 Task: In the  document optimization.htmlSelect Headings and apply  'Bold' Select the text and align it to the  'Left'. Select the table and apply  All Borders
Action: Mouse moved to (325, 171)
Screenshot: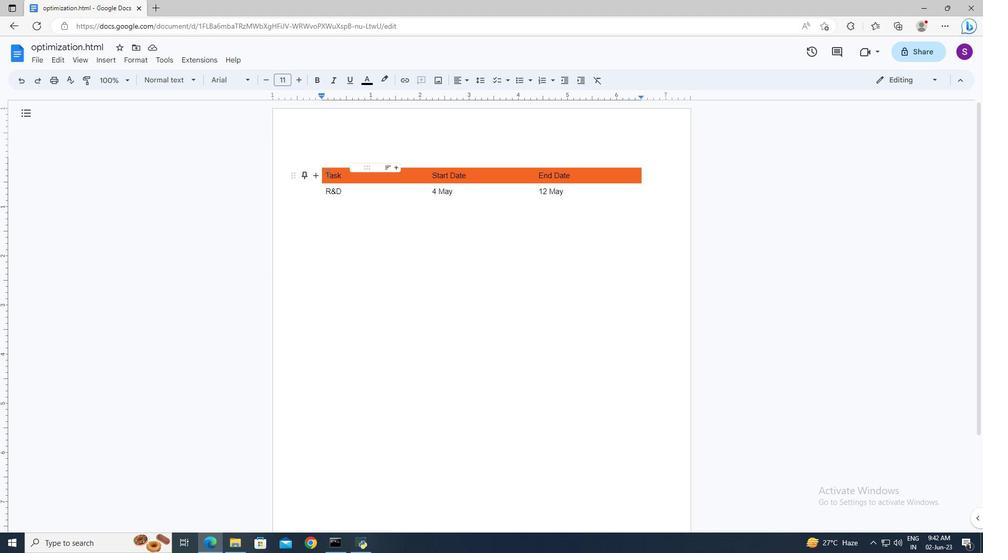 
Action: Mouse pressed left at (325, 171)
Screenshot: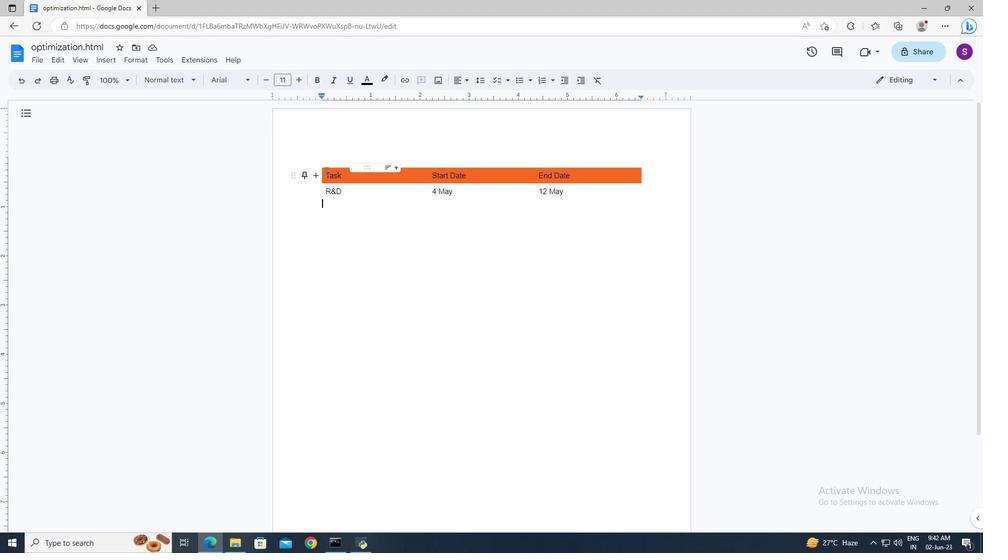 
Action: Key pressed <Key.shift><Key.right><Key.right><Key.right><Key.right>
Screenshot: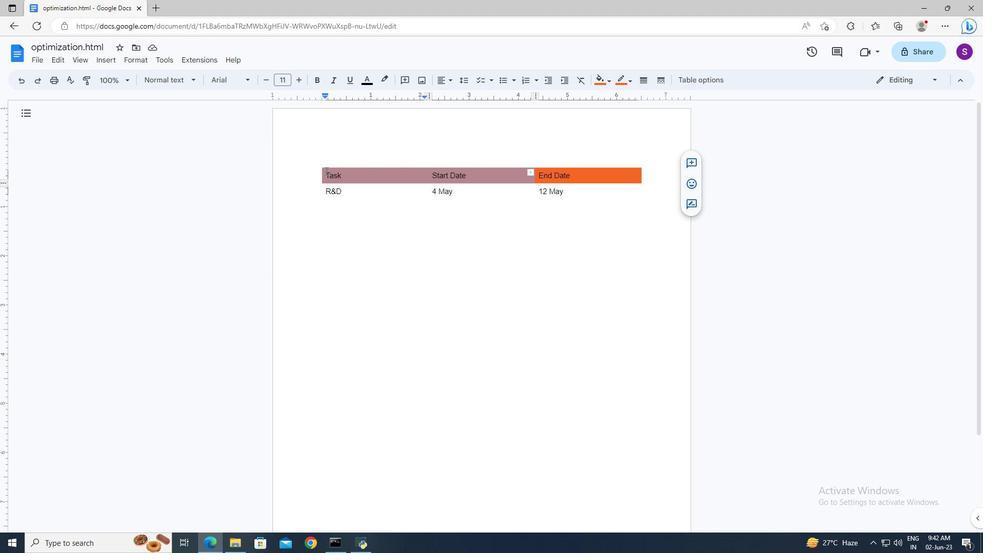 
Action: Mouse moved to (318, 79)
Screenshot: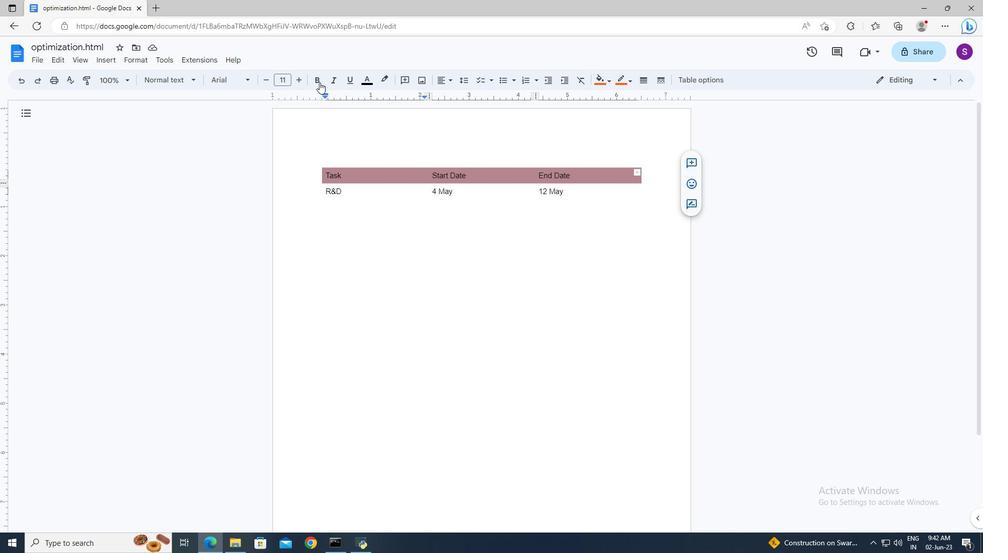
Action: Mouse pressed left at (318, 79)
Screenshot: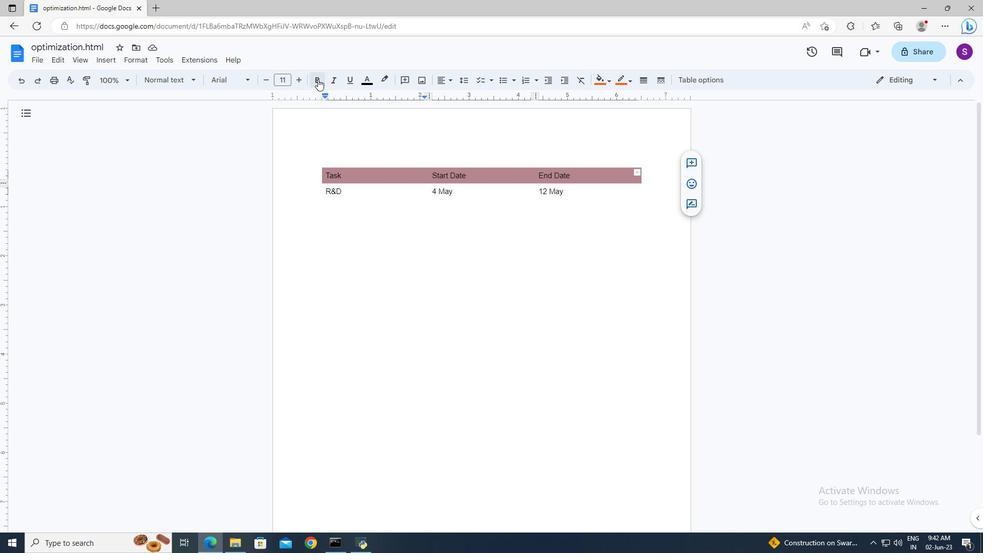 
Action: Mouse moved to (349, 175)
Screenshot: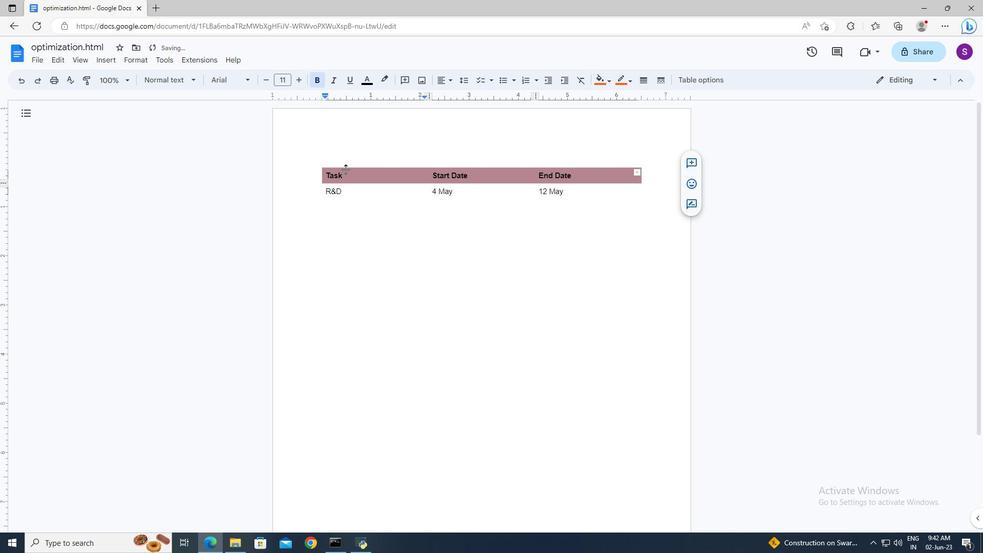 
Action: Key pressed ctrl+A
Screenshot: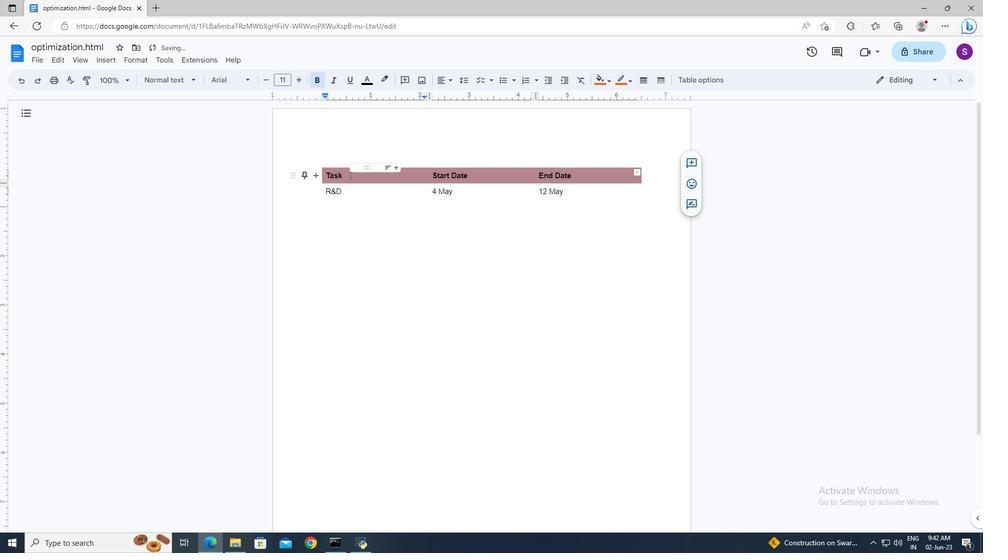 
Action: Mouse moved to (457, 81)
Screenshot: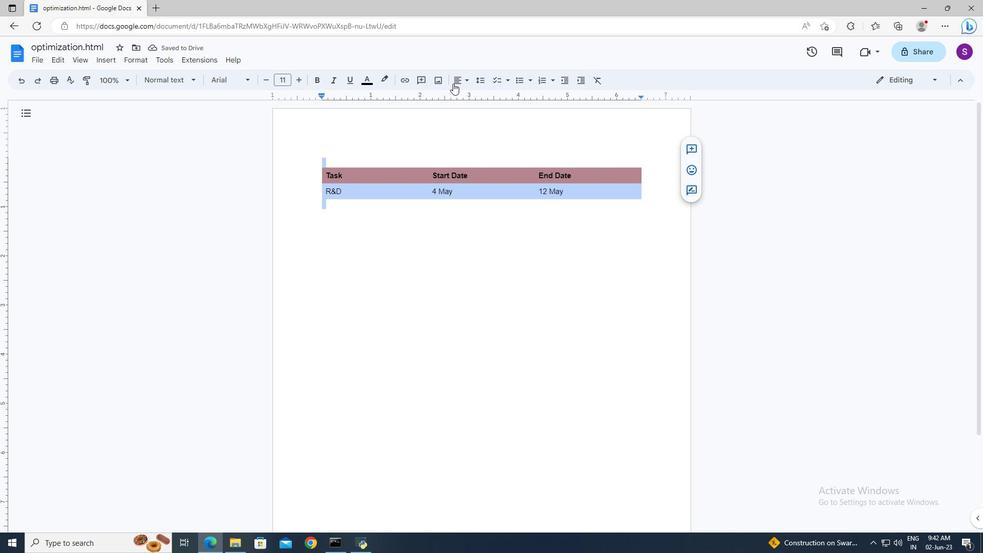 
Action: Mouse pressed left at (457, 81)
Screenshot: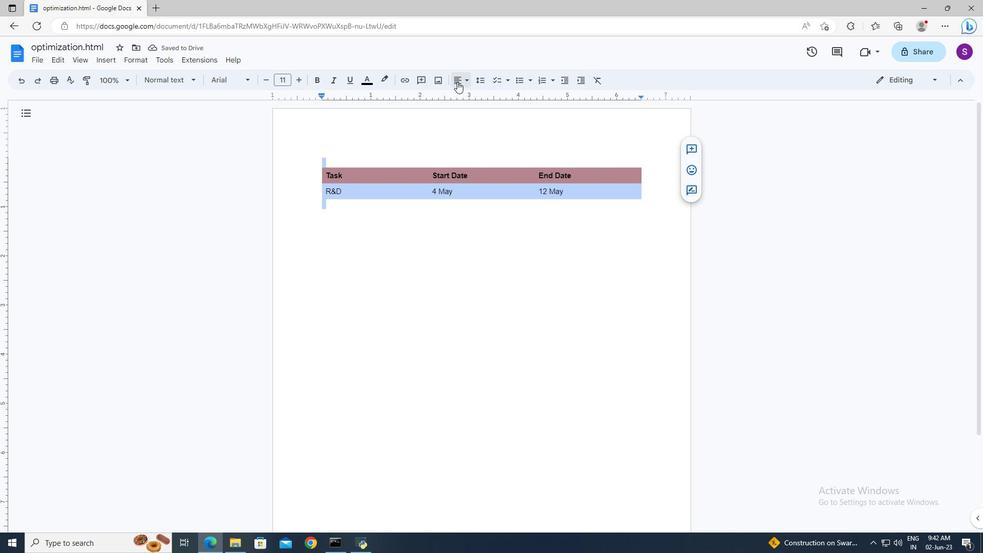 
Action: Mouse moved to (457, 96)
Screenshot: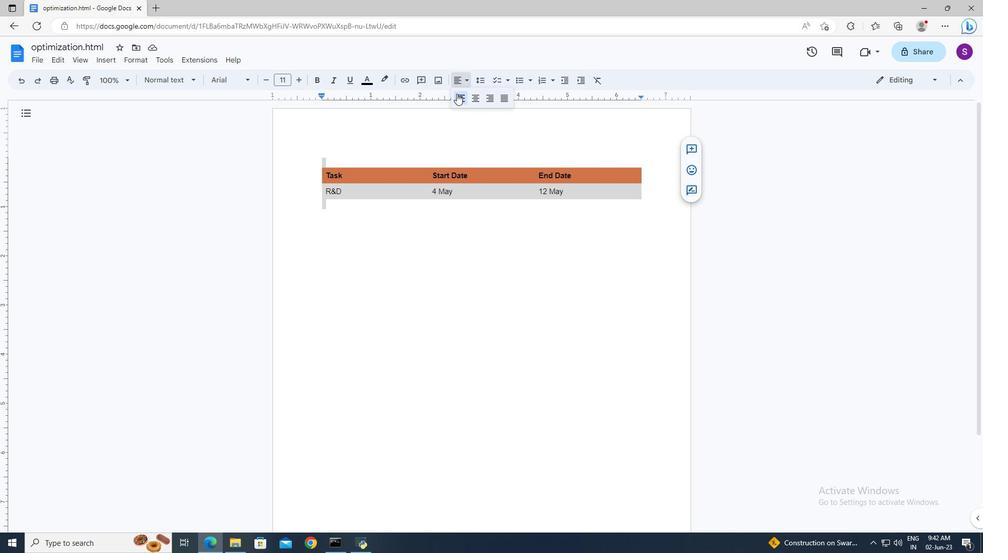 
Action: Mouse pressed left at (457, 96)
Screenshot: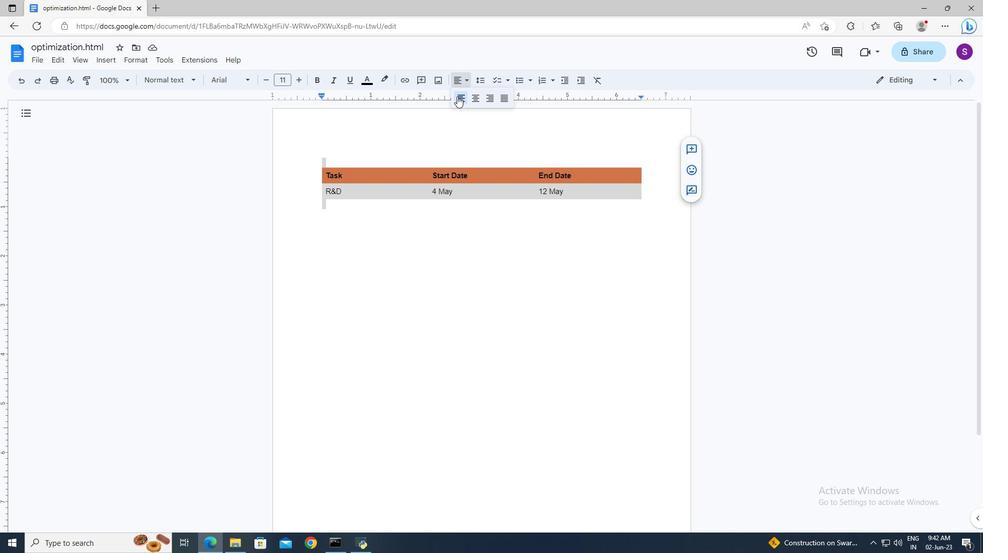 
Action: Mouse moved to (632, 173)
Screenshot: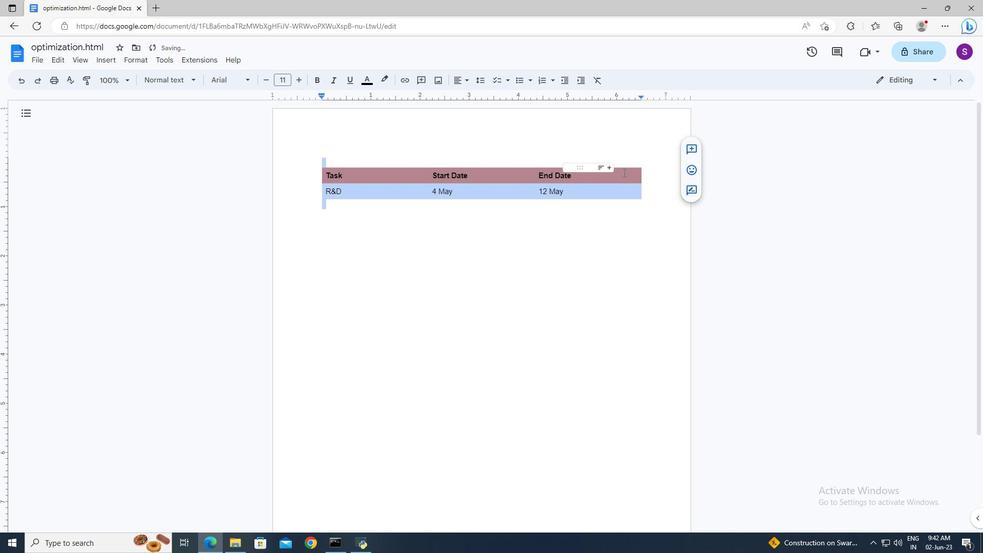 
Action: Mouse pressed left at (632, 173)
Screenshot: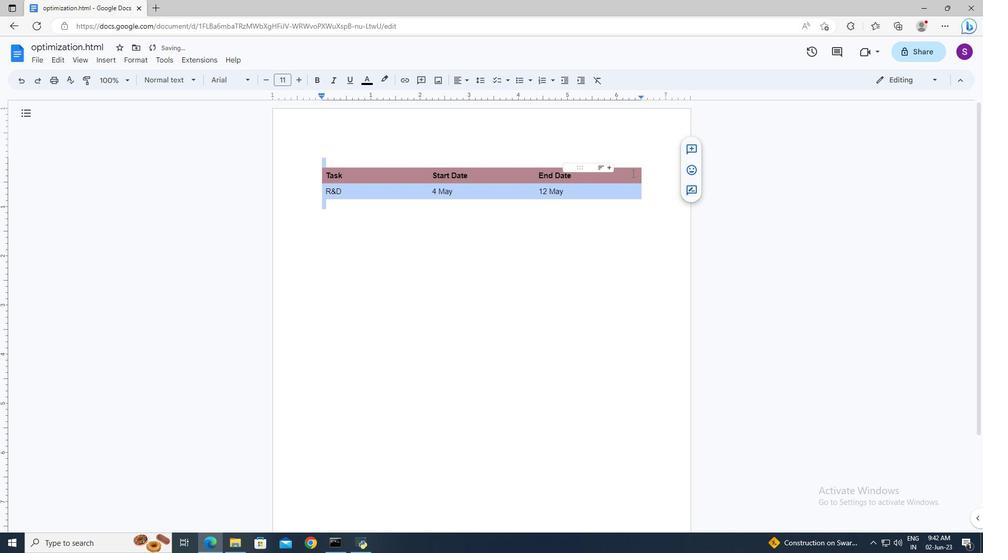 
Action: Mouse moved to (635, 173)
Screenshot: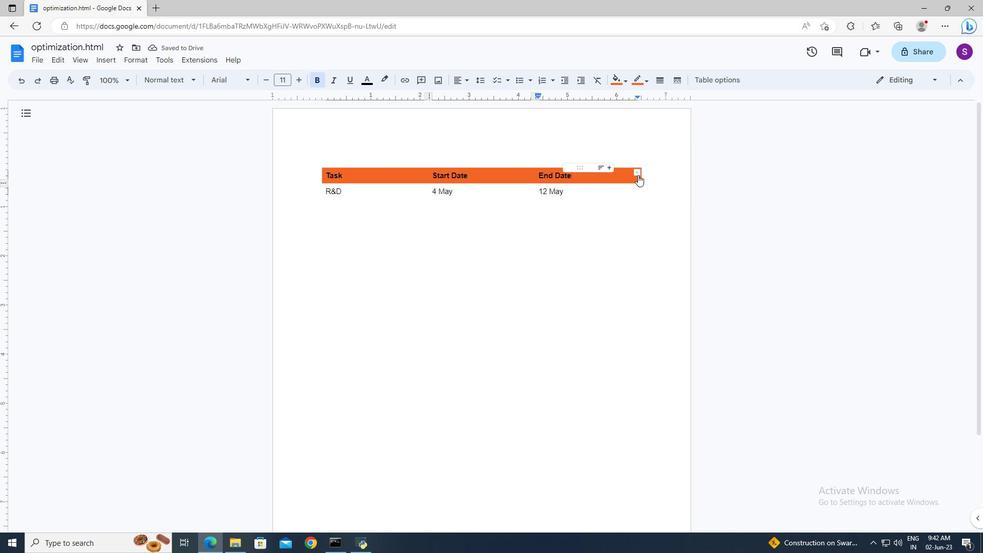 
Action: Mouse pressed left at (635, 173)
Screenshot: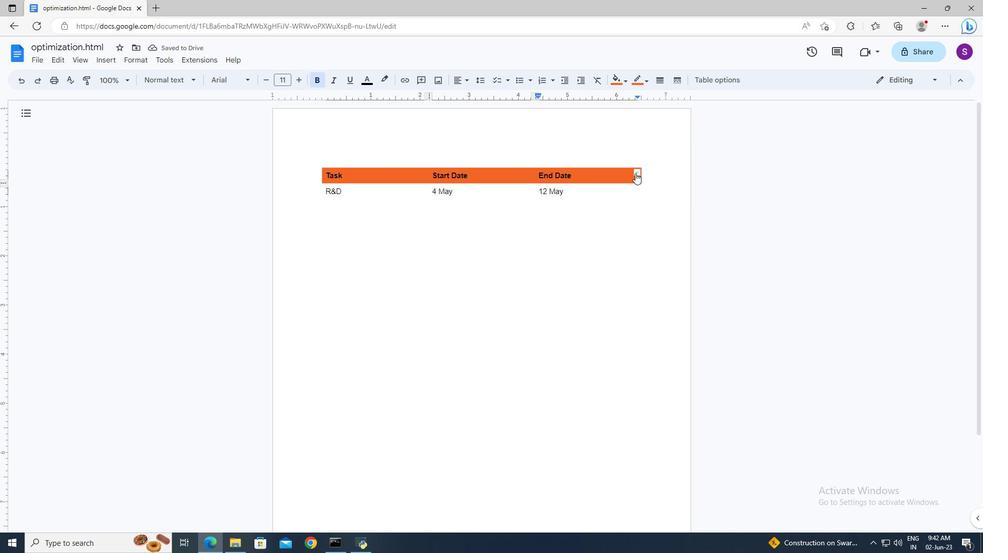 
Action: Mouse moved to (614, 132)
Screenshot: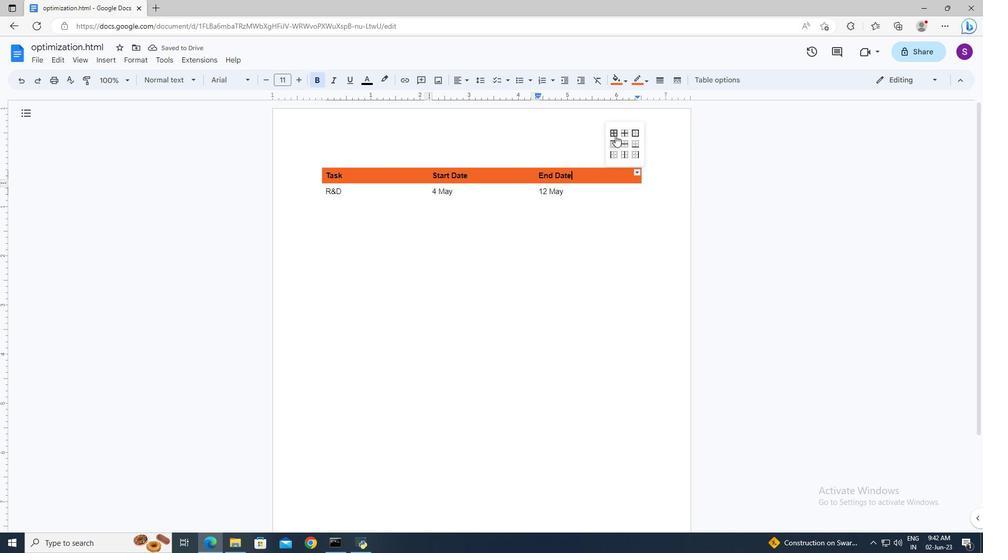 
Action: Mouse pressed left at (614, 132)
Screenshot: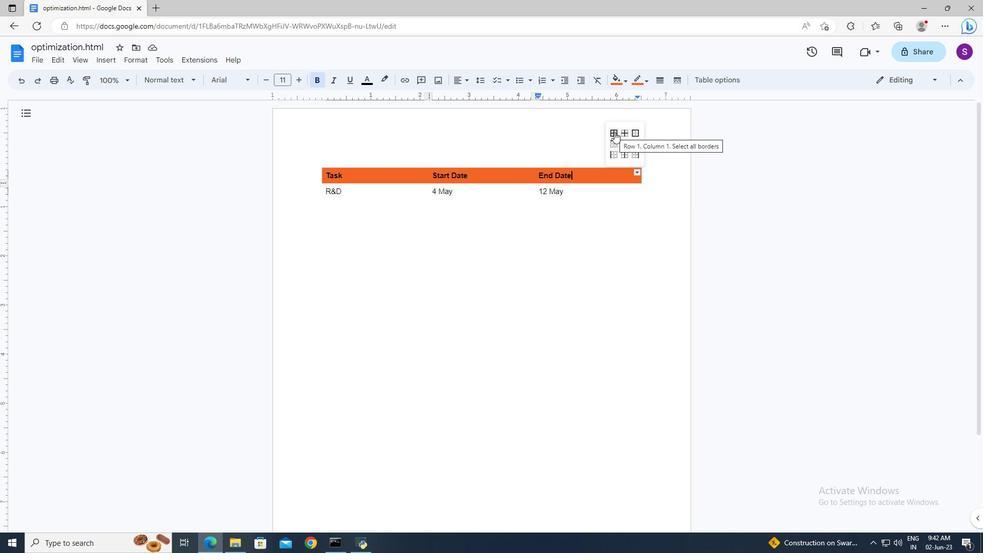 
Action: Mouse moved to (615, 183)
Screenshot: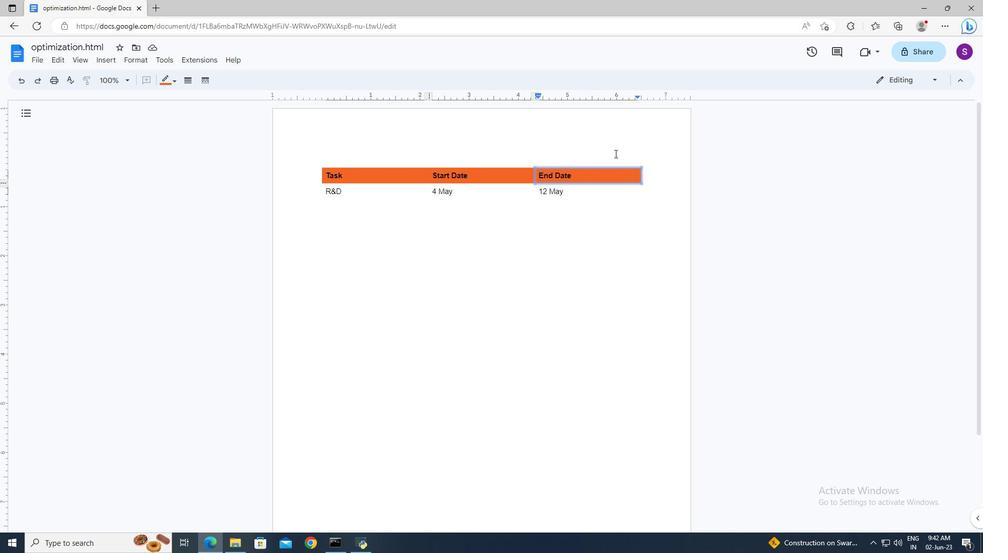 
Action: Mouse pressed left at (615, 183)
Screenshot: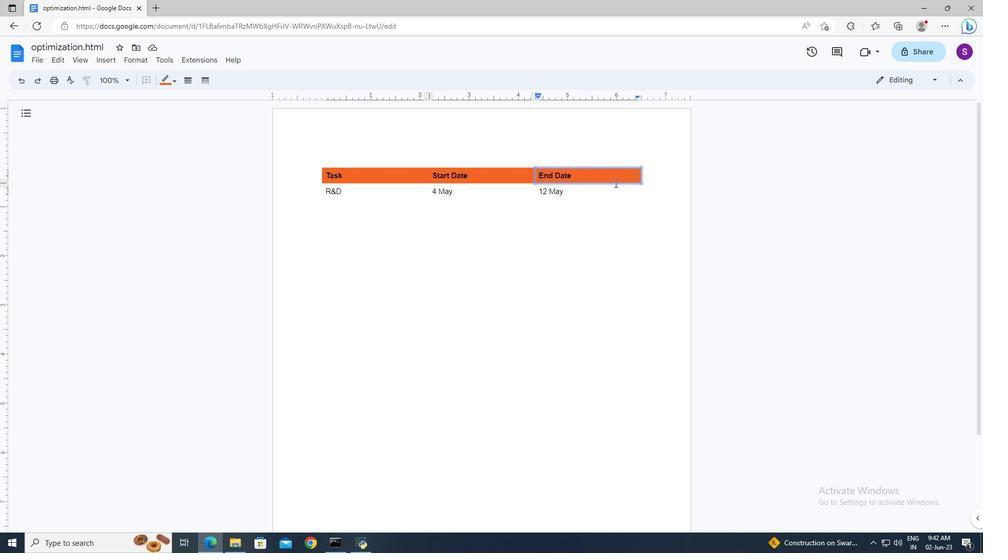 
Action: Mouse moved to (613, 197)
Screenshot: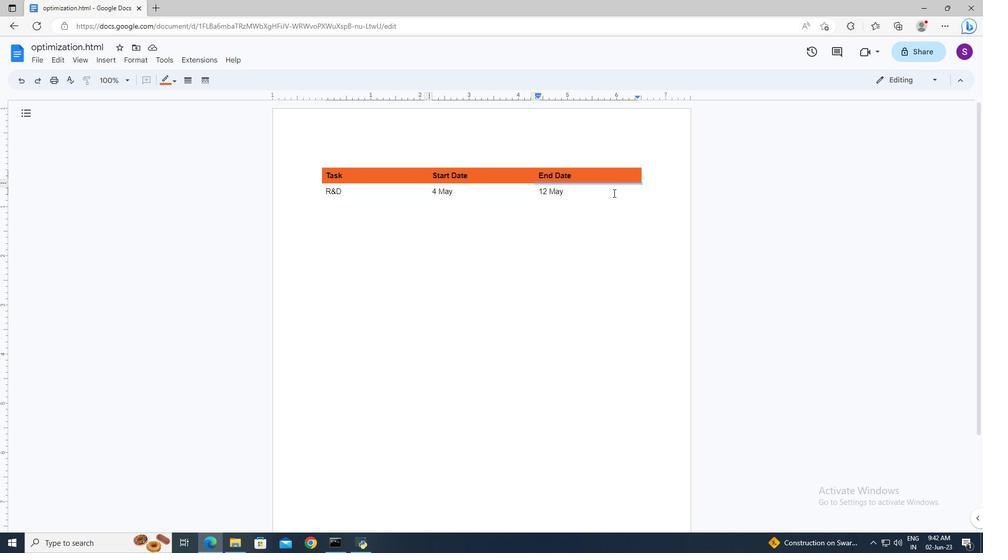 
Action: Mouse pressed left at (613, 197)
Screenshot: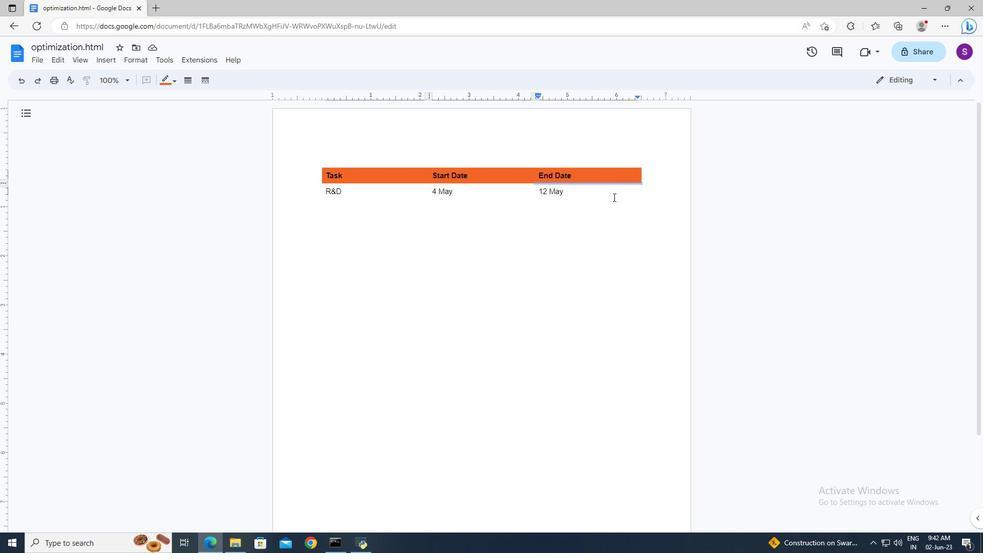 
Action: Mouse moved to (604, 180)
Screenshot: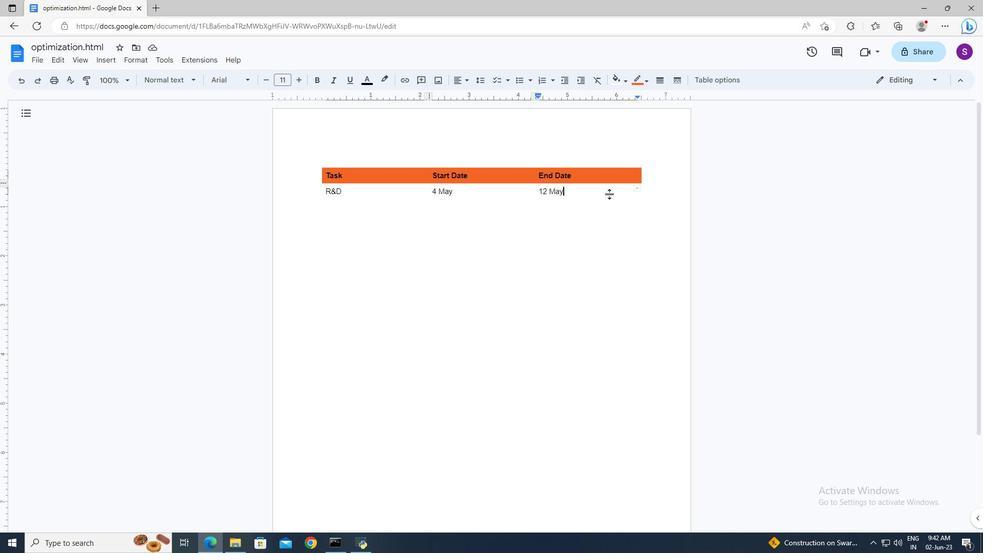 
Action: Key pressed ctrl+A
Screenshot: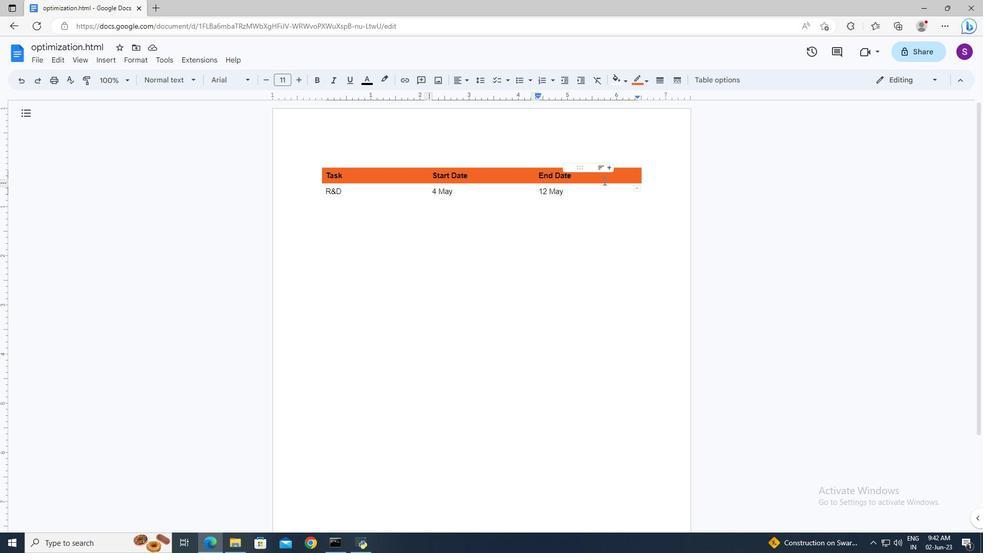 
Action: Mouse moved to (327, 174)
Screenshot: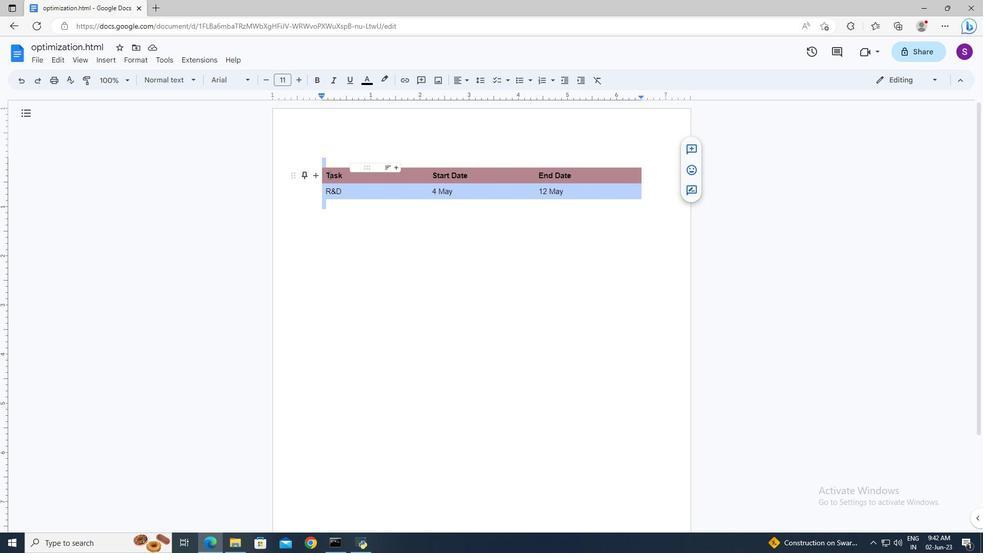 
Action: Mouse pressed left at (327, 174)
Screenshot: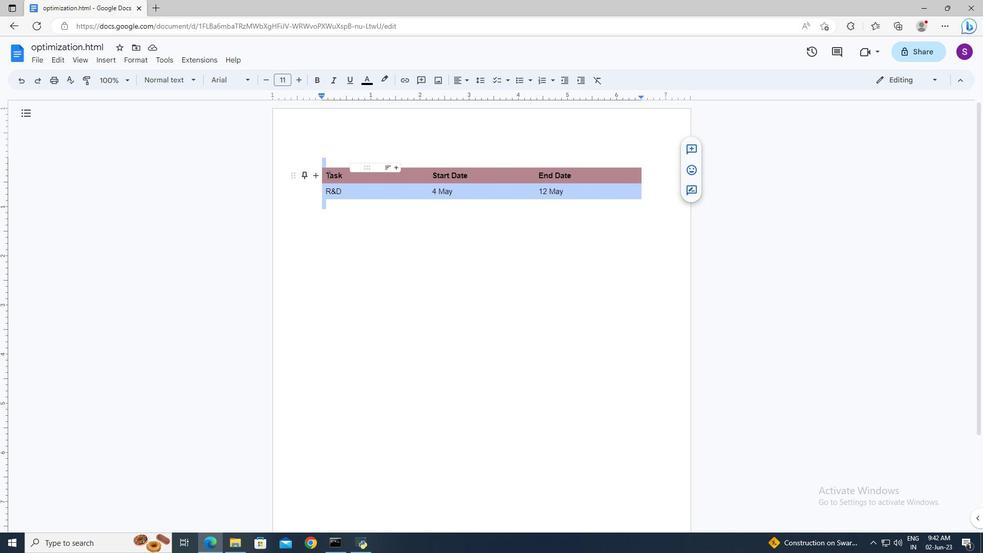 
Action: Mouse moved to (327, 174)
Screenshot: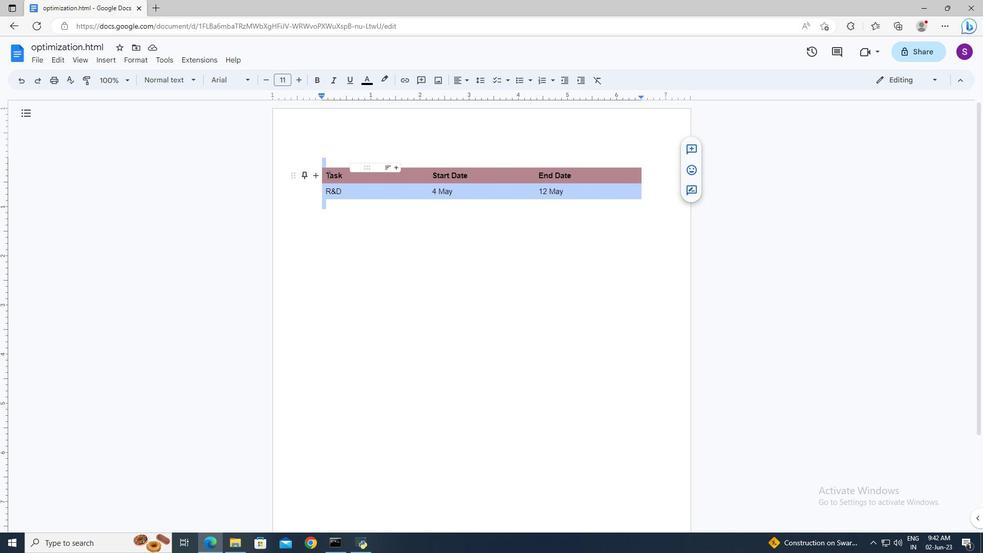 
Action: Key pressed <Key.shift><Key.down><Key.down><Key.right>
Screenshot: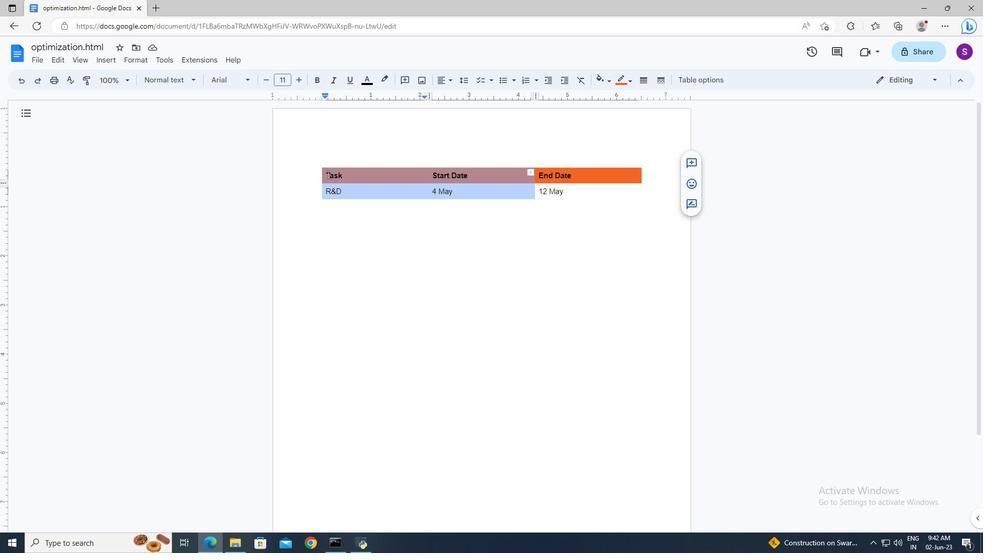 
Action: Mouse moved to (638, 173)
Screenshot: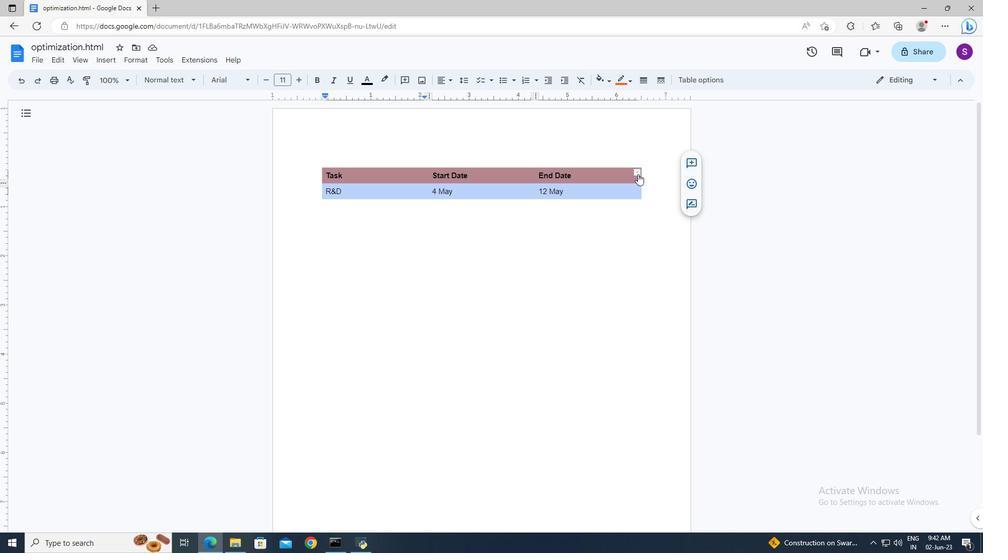 
Action: Mouse pressed left at (638, 173)
Screenshot: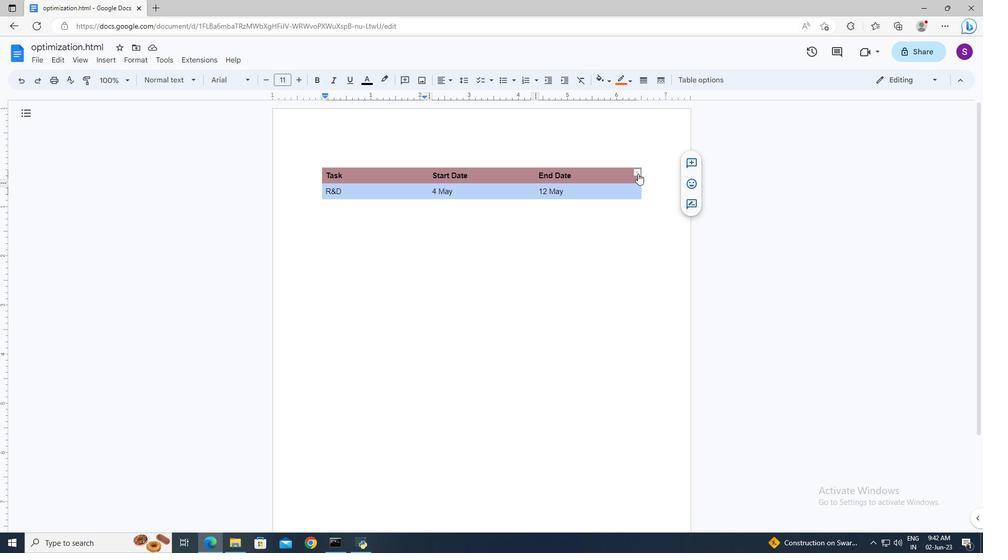 
Action: Mouse moved to (613, 132)
Screenshot: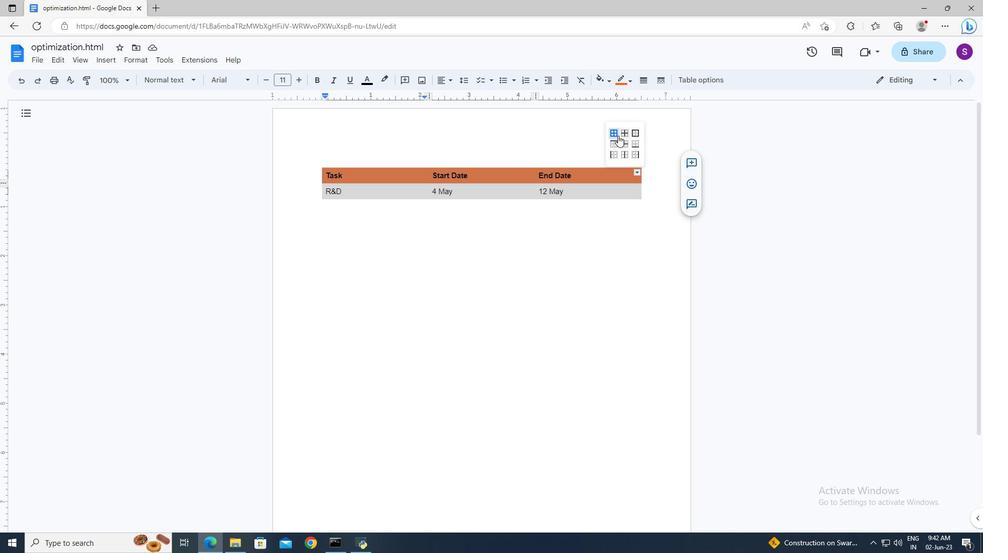 
Action: Mouse pressed left at (613, 132)
Screenshot: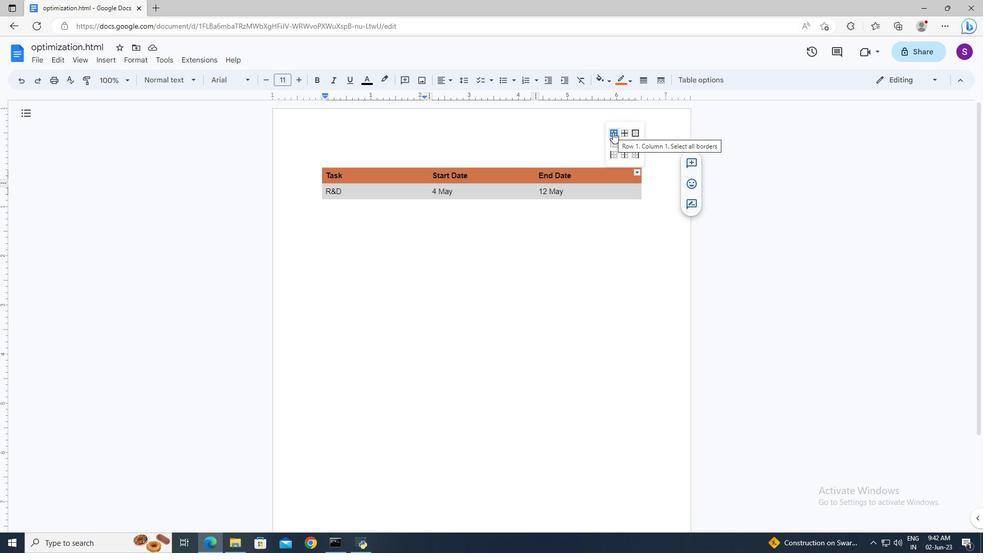 
Action: Mouse moved to (615, 236)
Screenshot: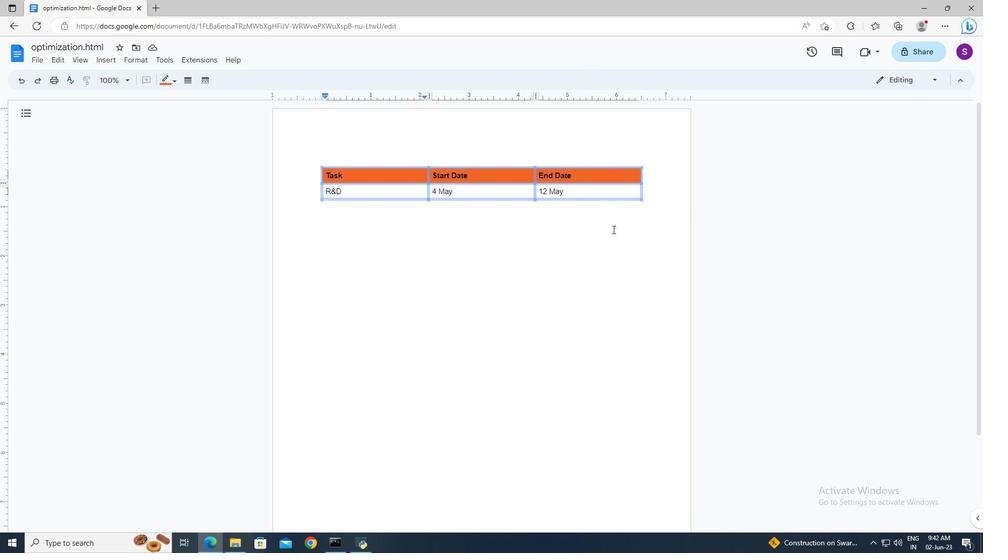 
Action: Mouse pressed left at (615, 236)
Screenshot: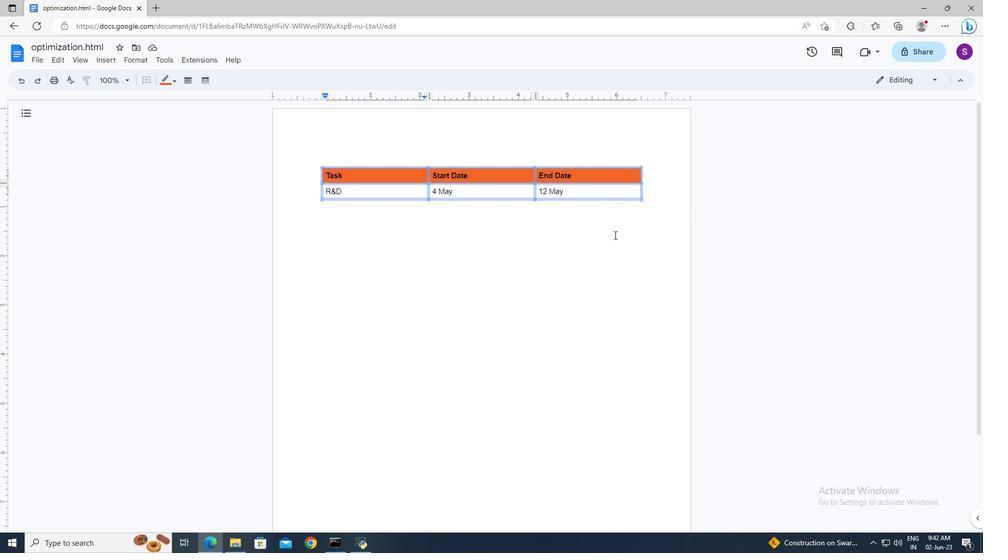 
